 Task: Toggle the option "Show downloads when they're done".
Action: Mouse moved to (1178, 42)
Screenshot: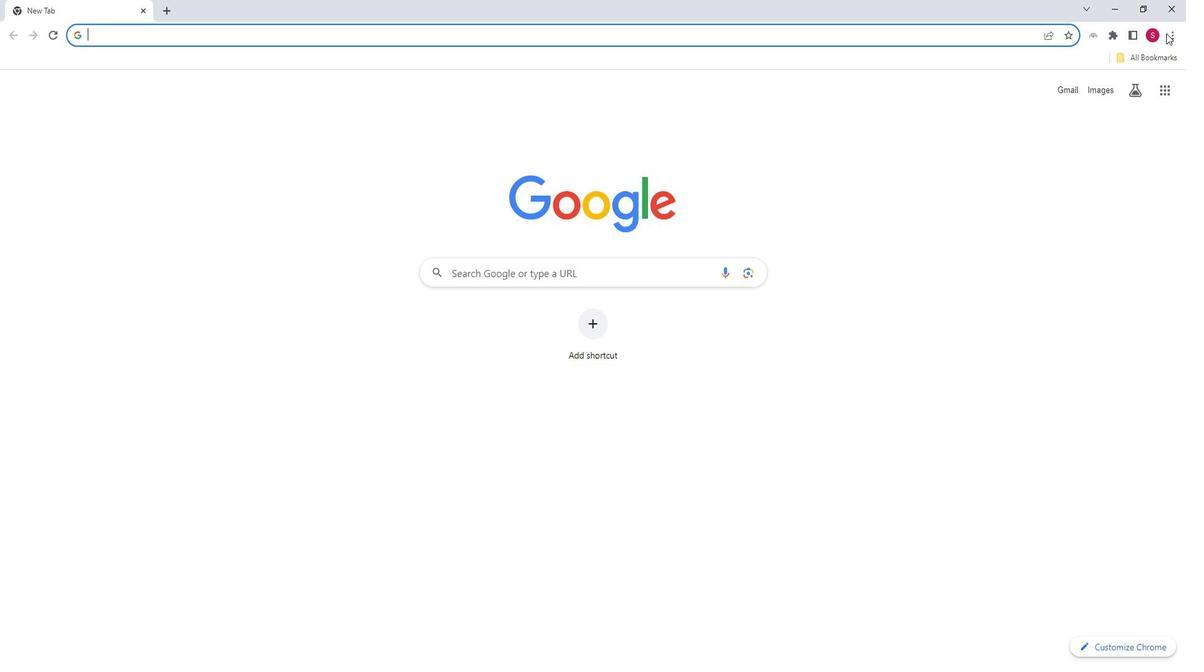 
Action: Mouse pressed left at (1178, 42)
Screenshot: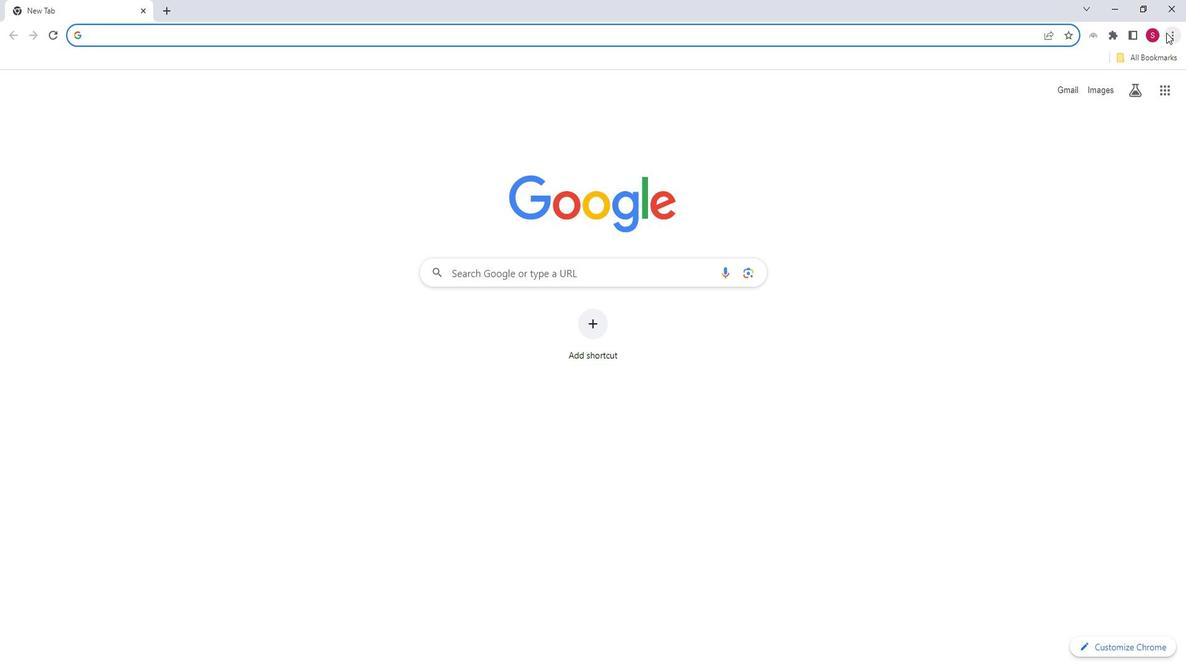 
Action: Mouse moved to (1050, 268)
Screenshot: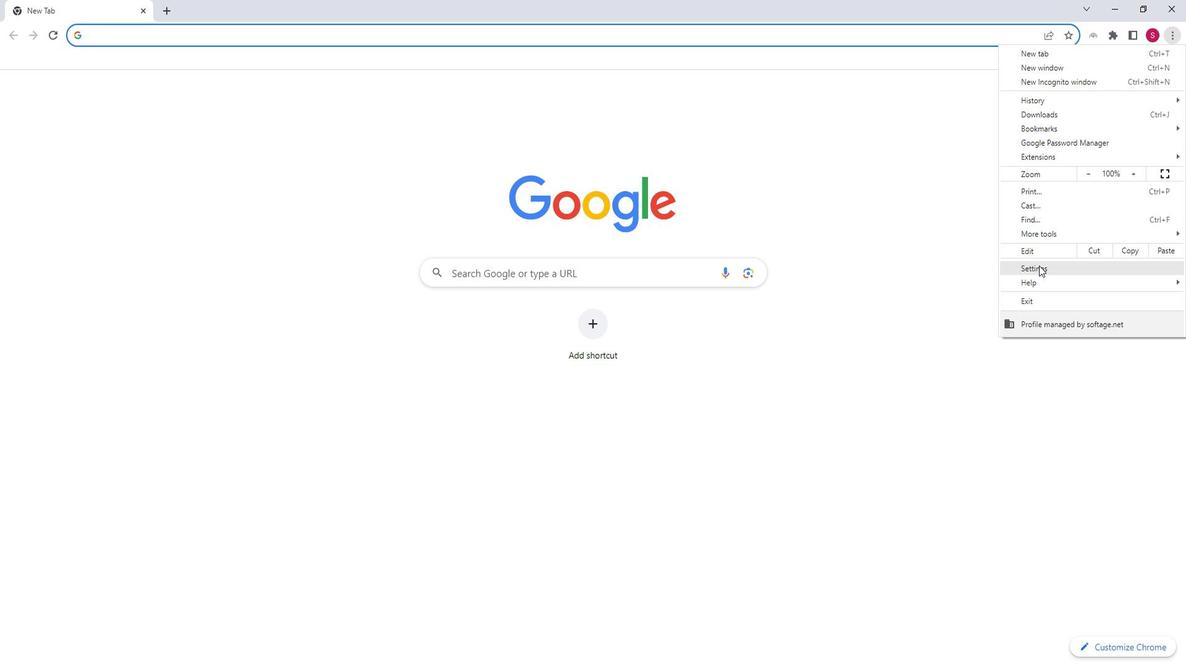 
Action: Mouse pressed left at (1050, 268)
Screenshot: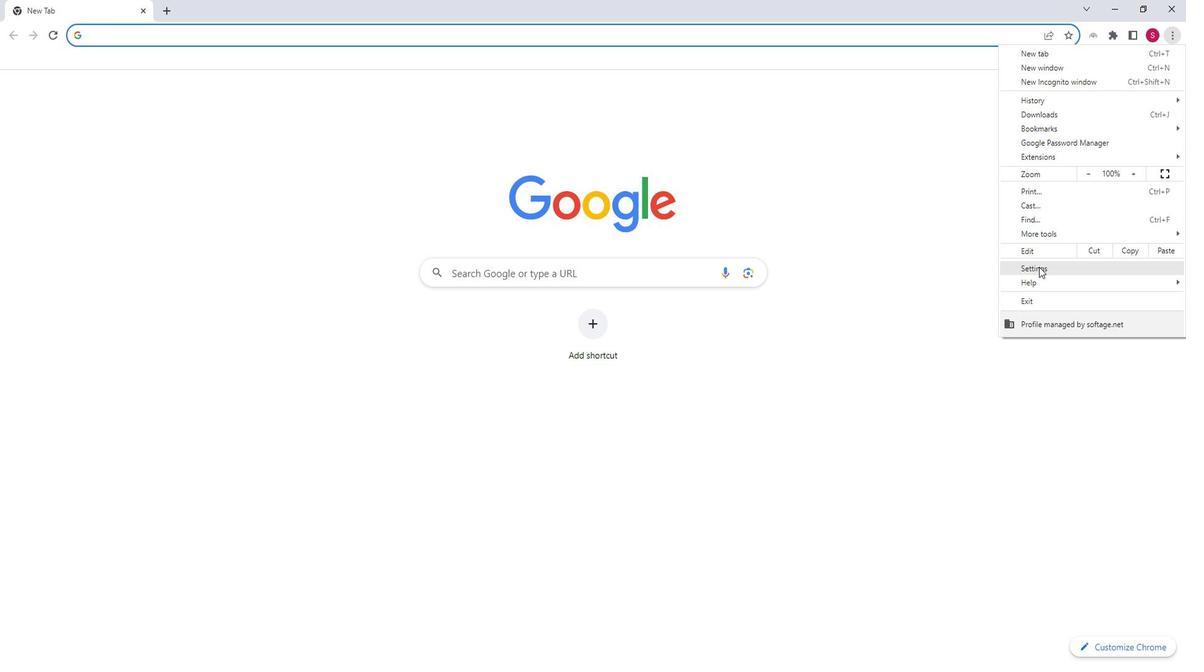 
Action: Mouse moved to (97, 340)
Screenshot: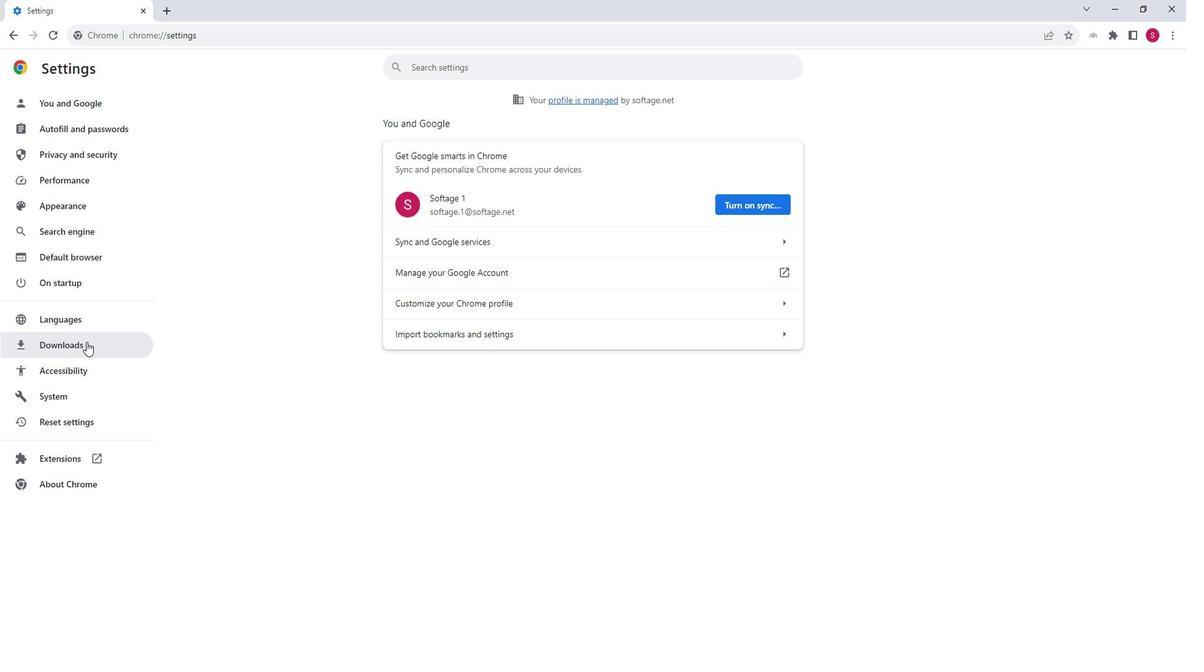 
Action: Mouse pressed left at (97, 340)
Screenshot: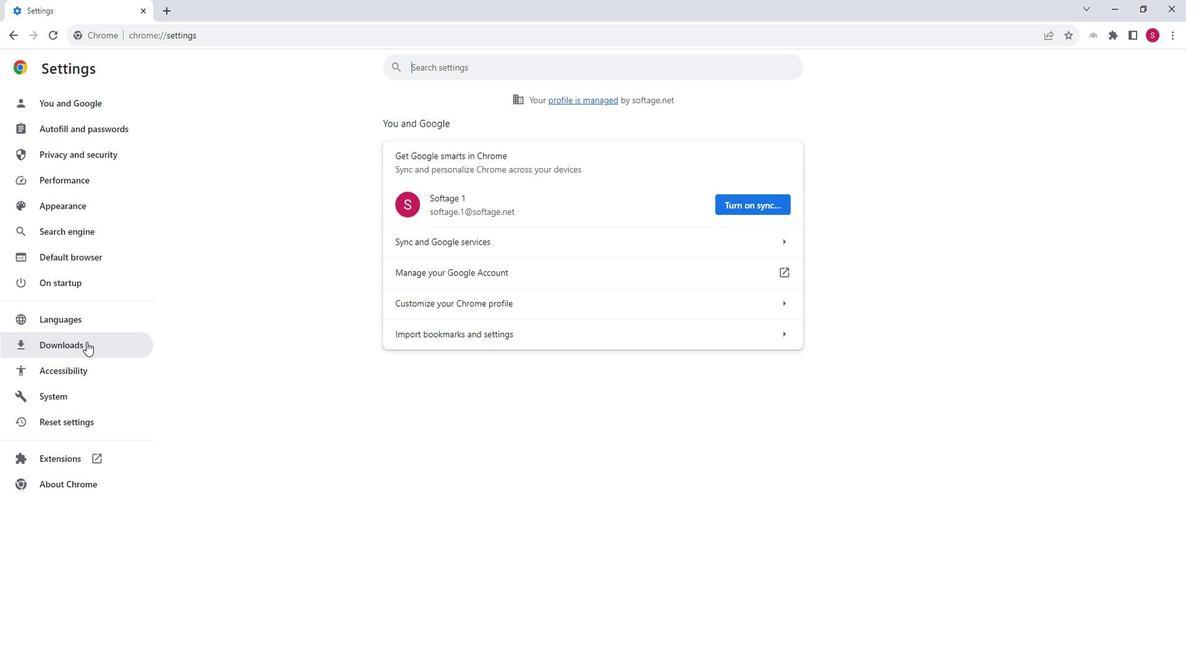 
Action: Mouse moved to (794, 226)
Screenshot: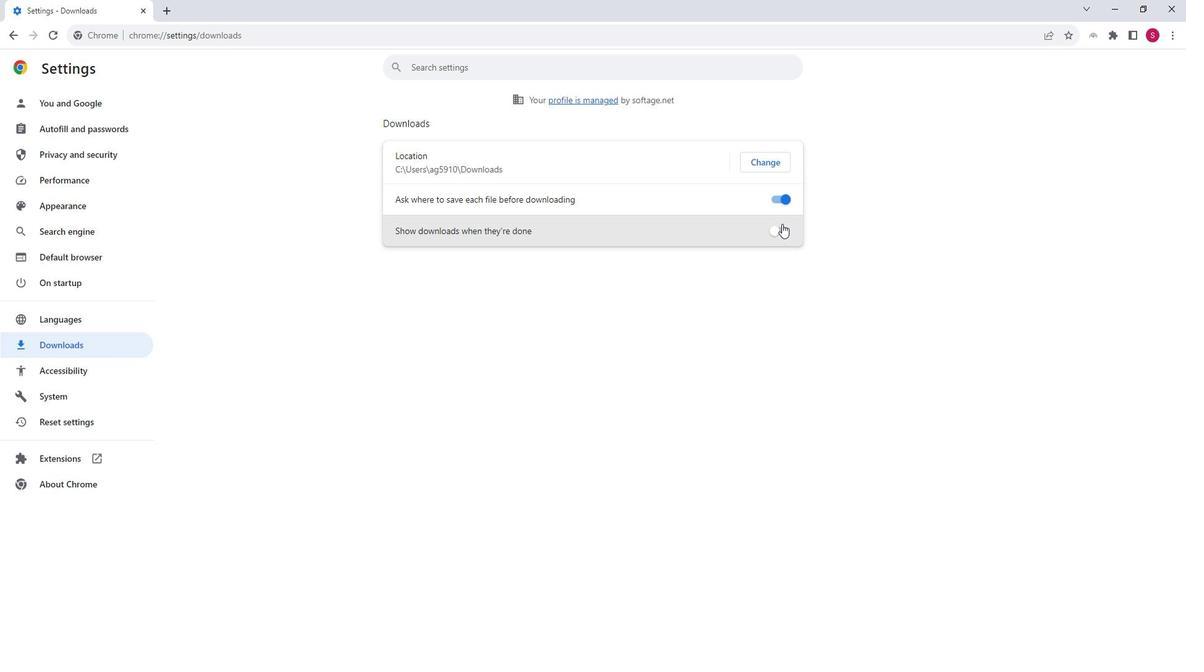 
Action: Mouse pressed left at (794, 226)
Screenshot: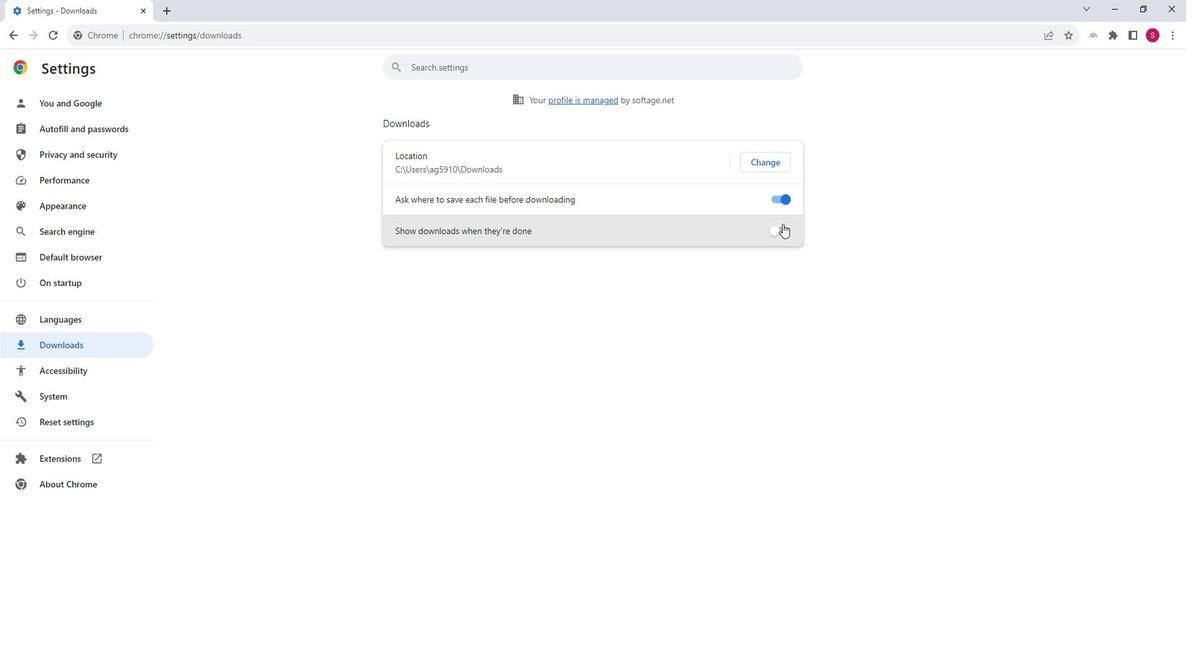 
